 Task: Add an event with the title Second Project Kick-off, date '2024/04/14', time 8:00 AM to 10:00 AMand add a description: Throughout the session, the facilitator will provide gentle guidance and reminders to stay present, fostering a non-judgmental and accepting attitude toward thoughts and sensations that may arise. There will also be moments of silence to allow participants to immerse themselves fully in the practice.Select event color  Lavender . Add location for the event as: 987 Eiffel Tower, Paris, France, logged in from the account softage.5@softage.netand send the event invitation to softage.2@softage.net and softage.3@softage.net. Set a reminder for the event Every weekday(Monday to Friday)
Action: Mouse moved to (52, 108)
Screenshot: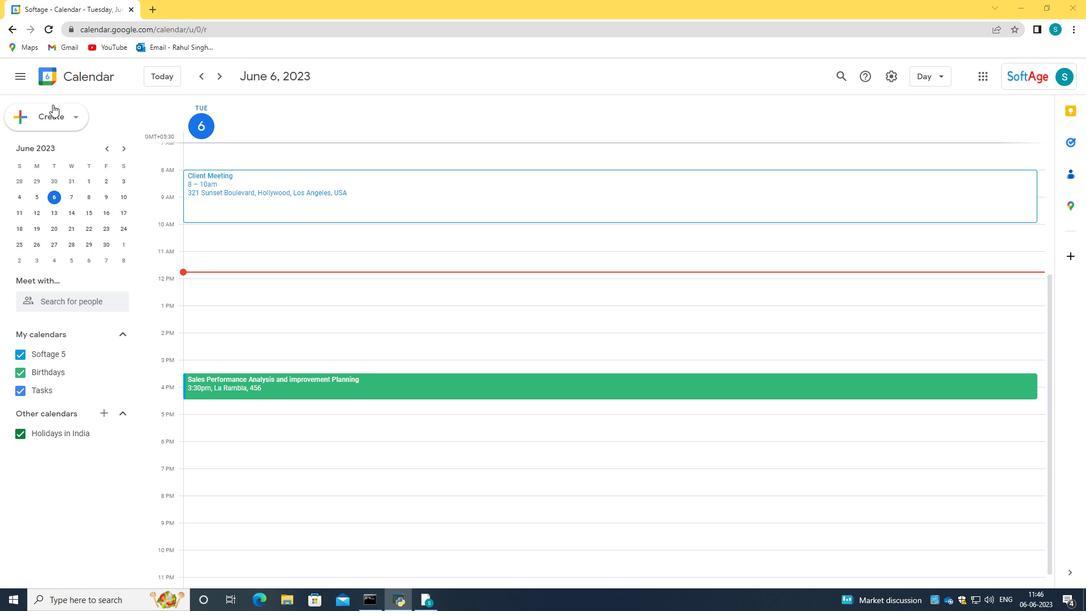 
Action: Mouse pressed left at (52, 108)
Screenshot: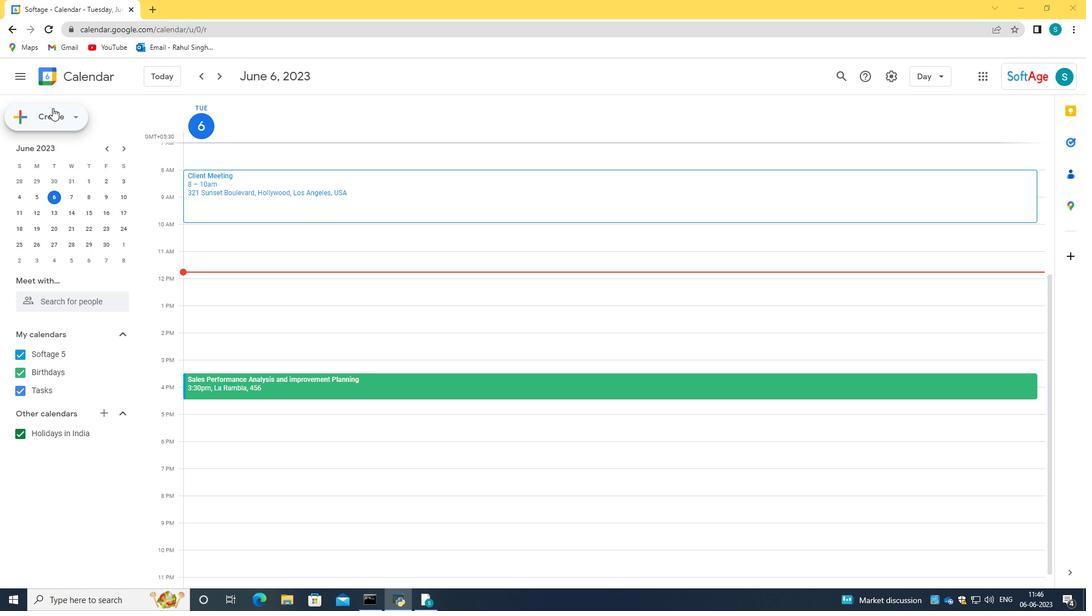 
Action: Mouse moved to (69, 153)
Screenshot: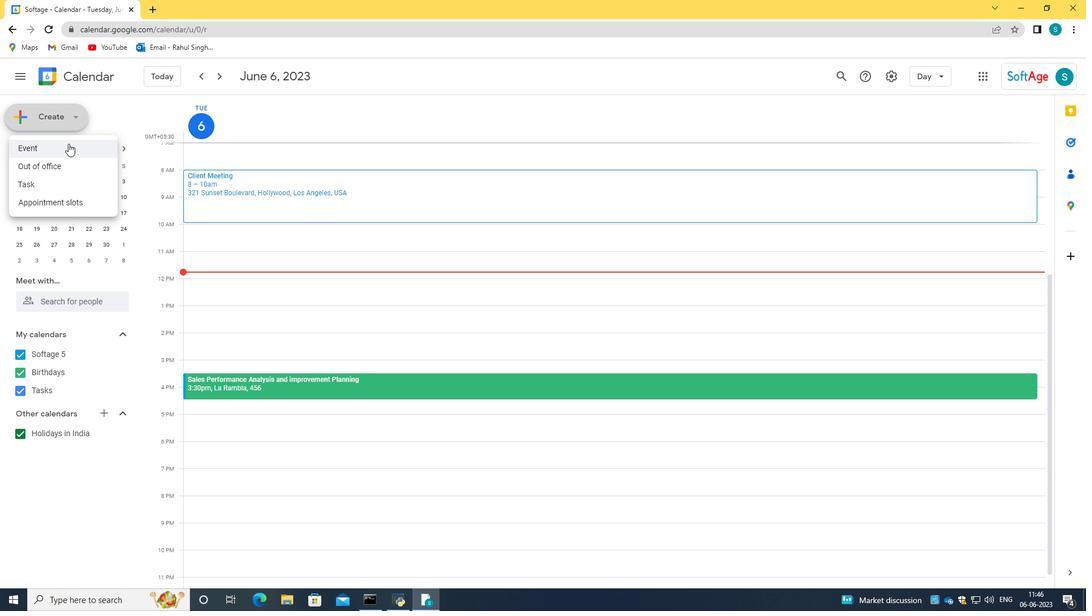
Action: Mouse pressed left at (69, 153)
Screenshot: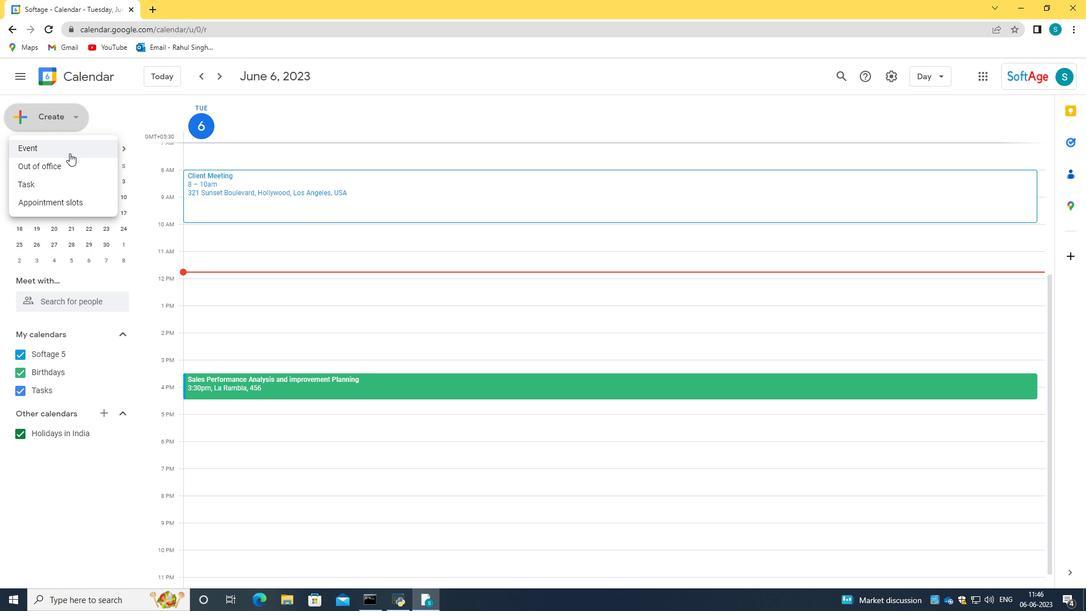 
Action: Mouse moved to (628, 456)
Screenshot: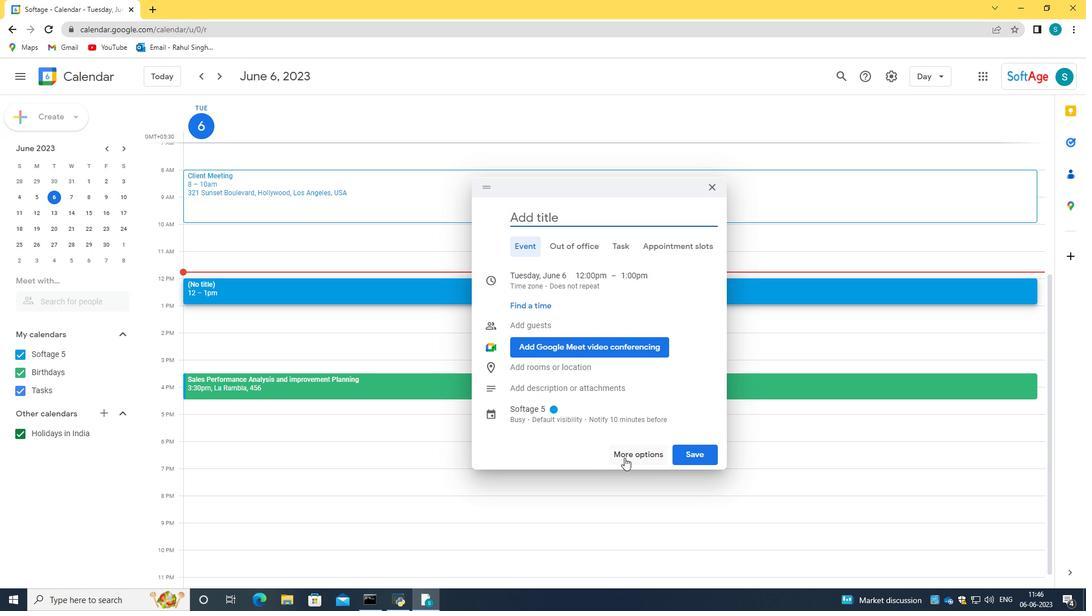 
Action: Mouse pressed left at (628, 456)
Screenshot: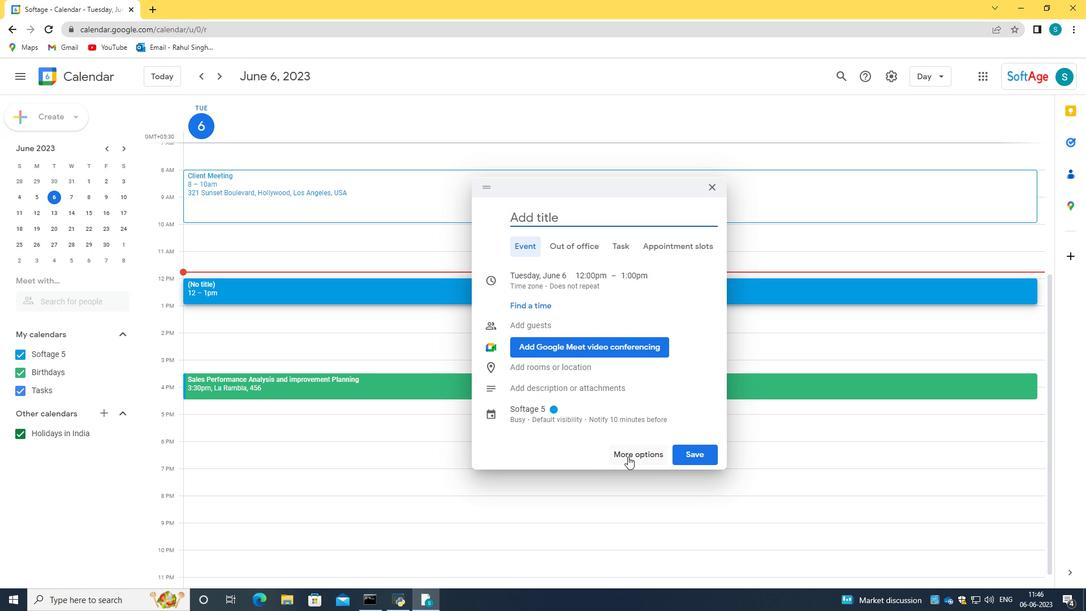 
Action: Mouse moved to (189, 86)
Screenshot: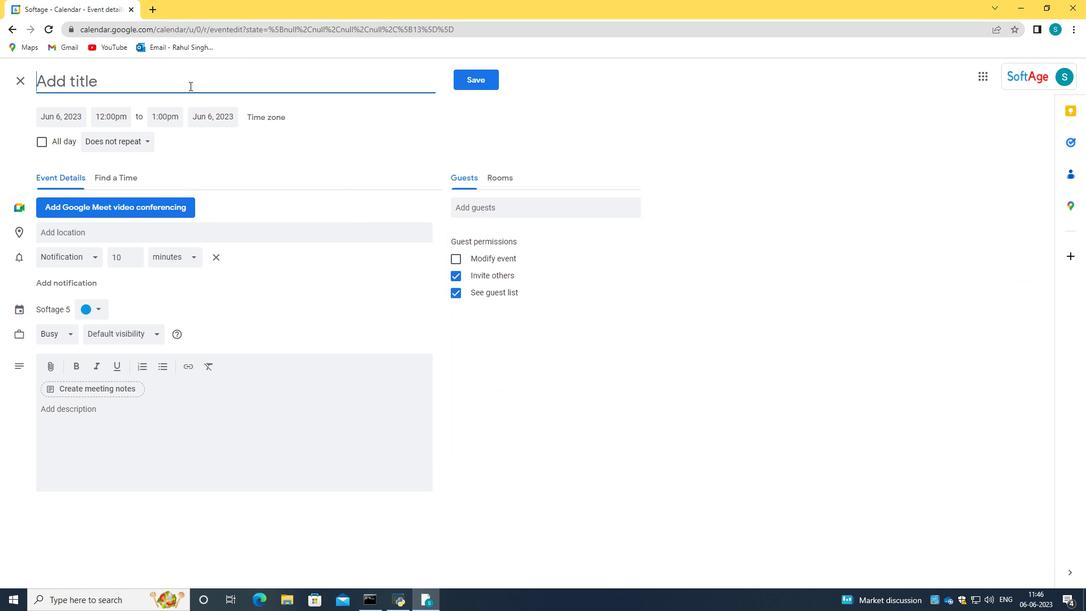 
Action: Mouse pressed left at (189, 86)
Screenshot: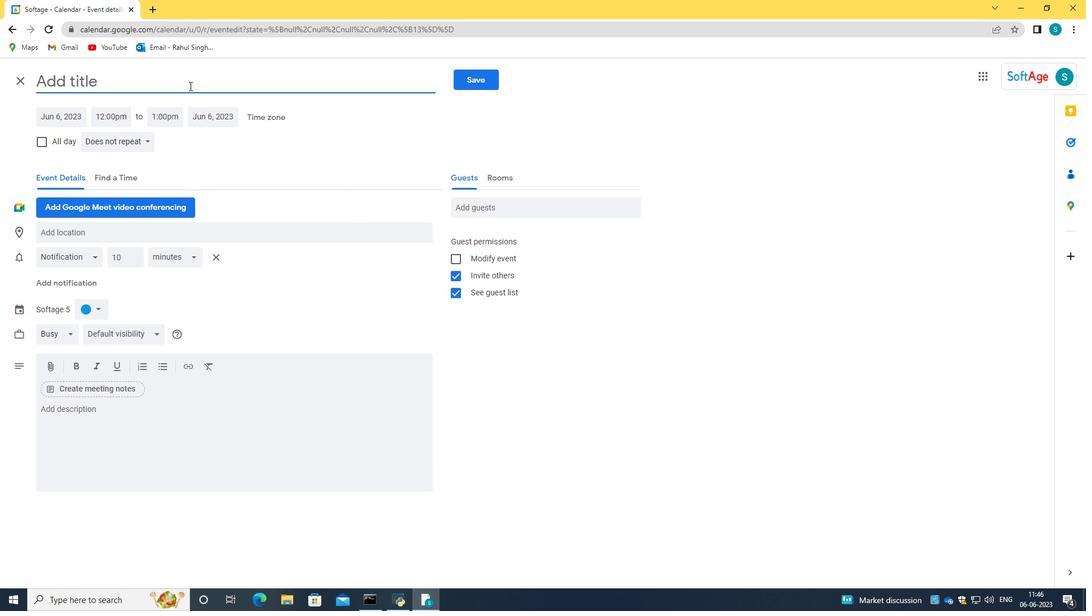 
Action: Key pressed <Key.caps_lock>S<Key.caps_lock>econd<Key.space><Key.caps_lock>P<Key.caps_lock>roject<Key.space><Key.caps_lock>K<Key.caps_lock>ick-off
Screenshot: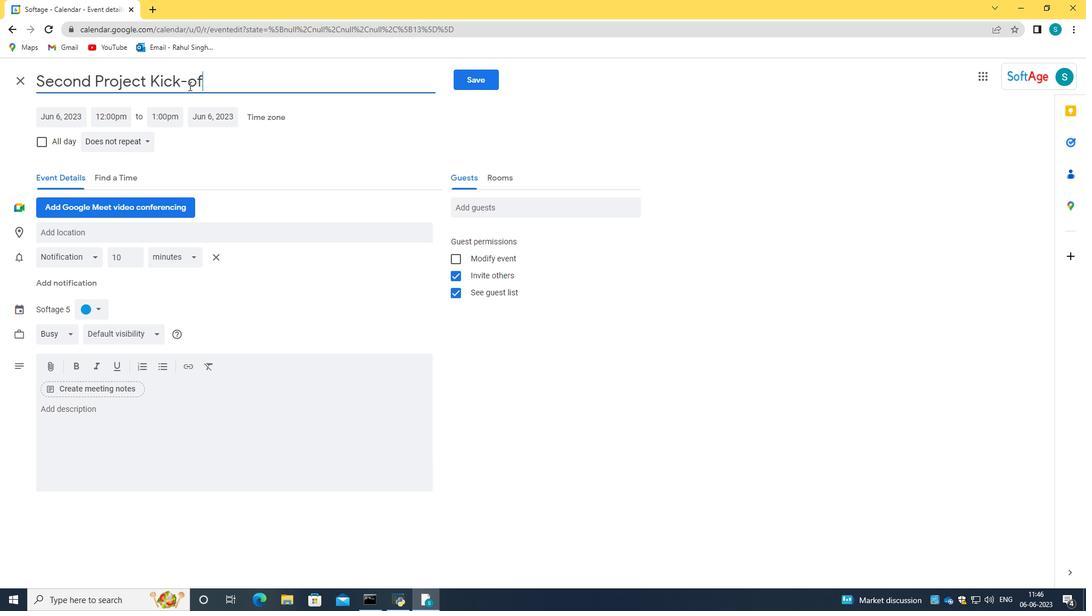 
Action: Mouse moved to (78, 116)
Screenshot: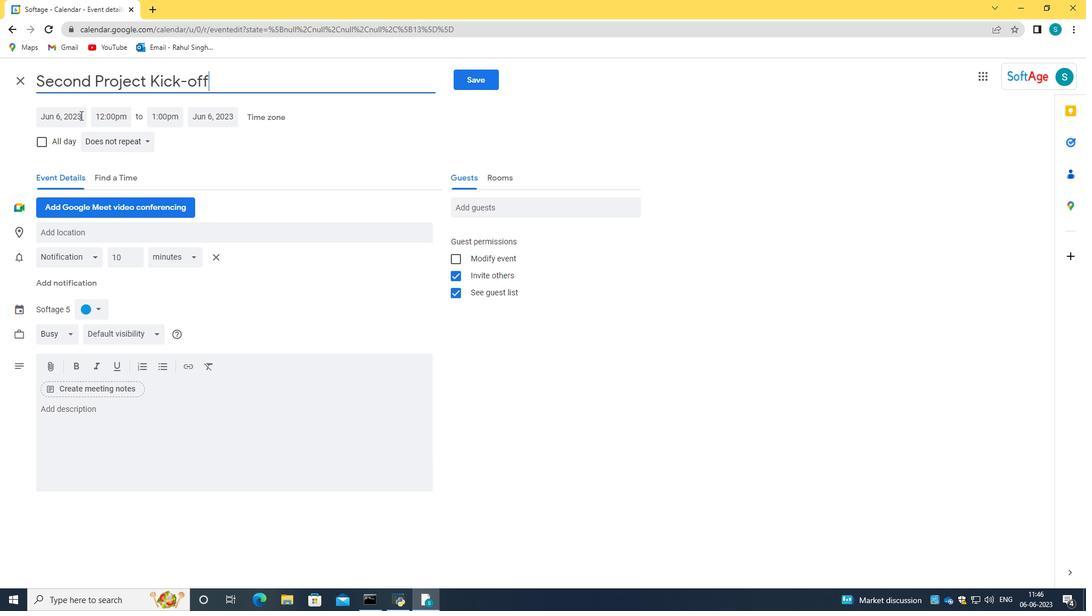 
Action: Mouse pressed left at (78, 116)
Screenshot: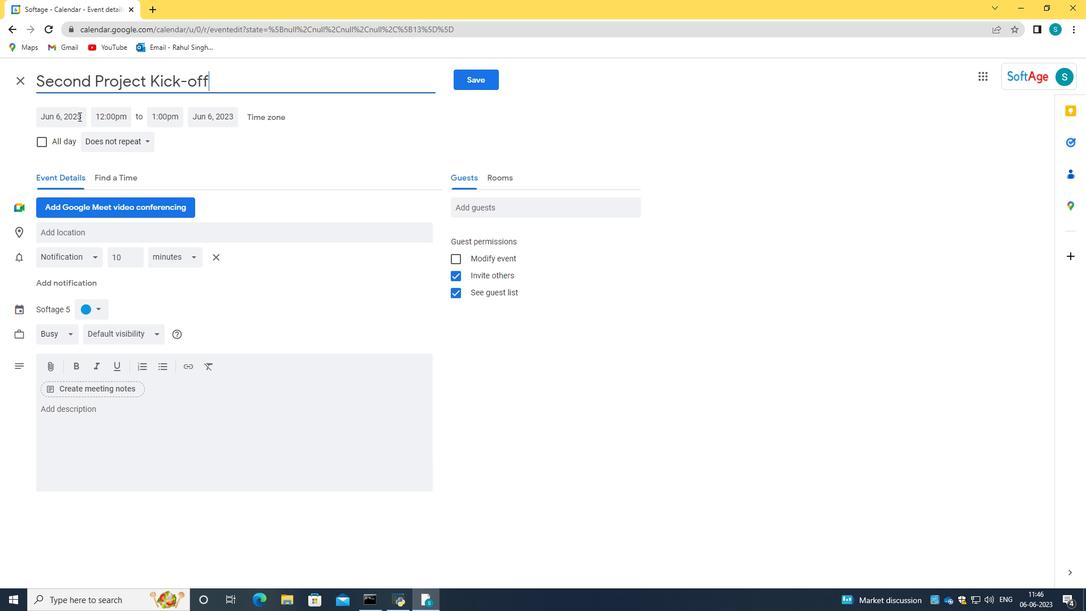 
Action: Key pressed 2024/04/14<Key.tab>08<Key.shift_r>:00<Key.space>am<Key.tab>10<Key.shift_r>:00<Key.space>am
Screenshot: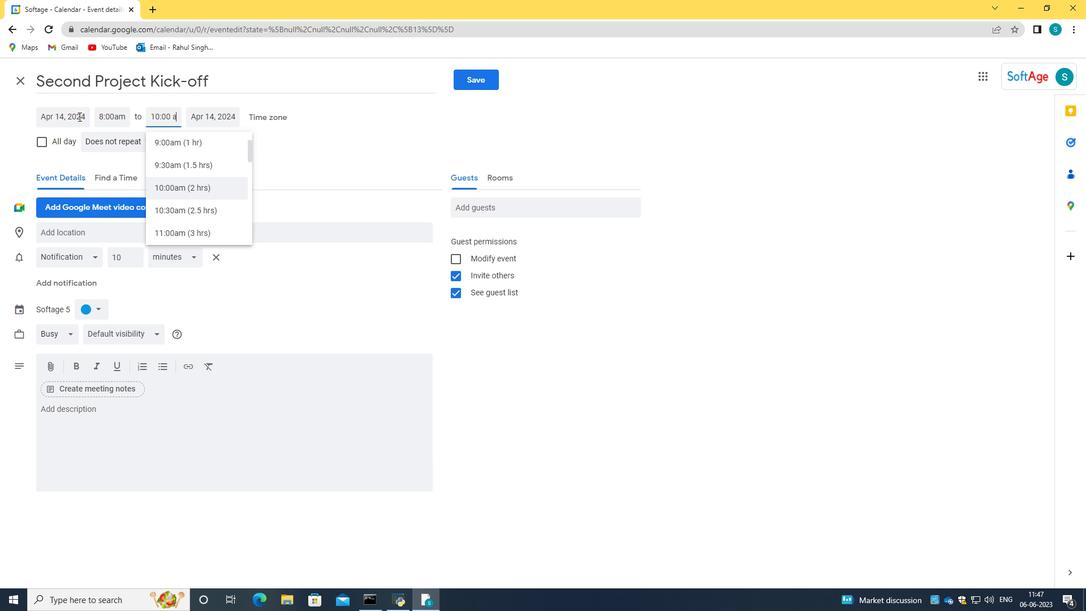
Action: Mouse moved to (200, 193)
Screenshot: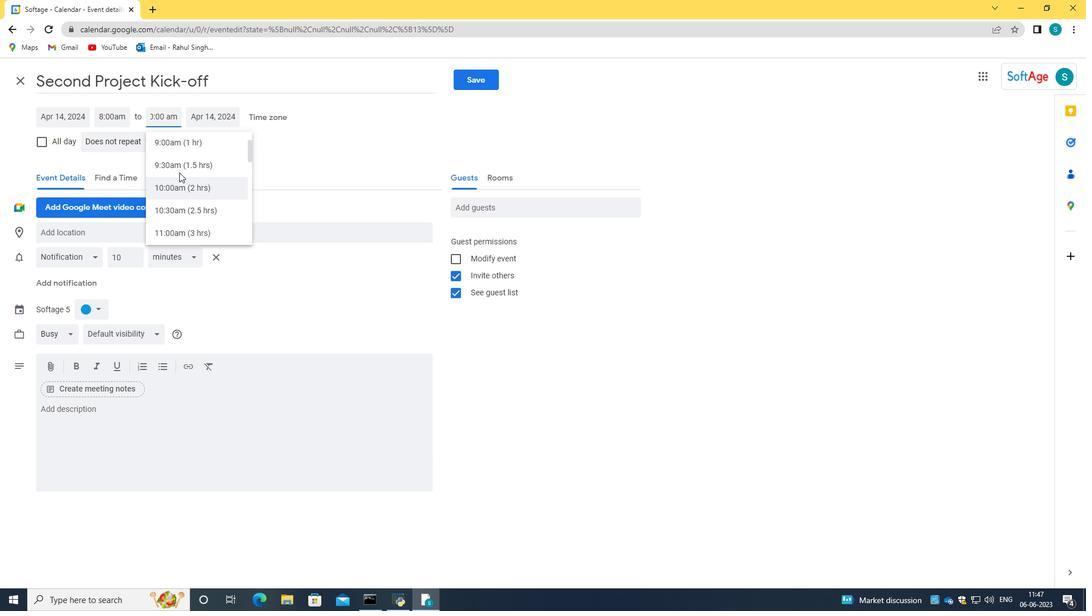 
Action: Mouse pressed left at (200, 193)
Screenshot: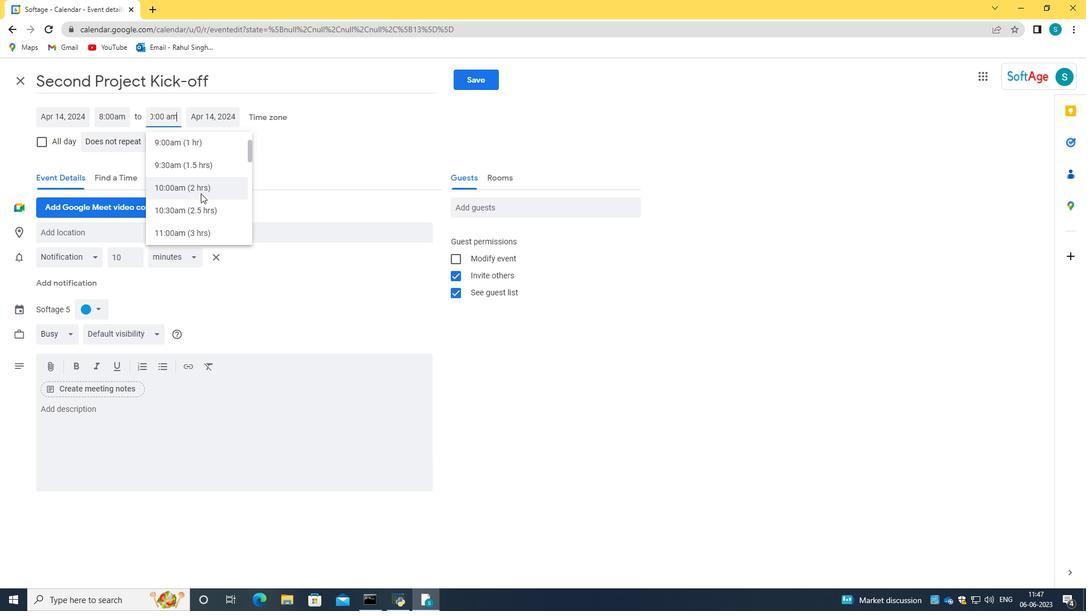 
Action: Mouse moved to (139, 426)
Screenshot: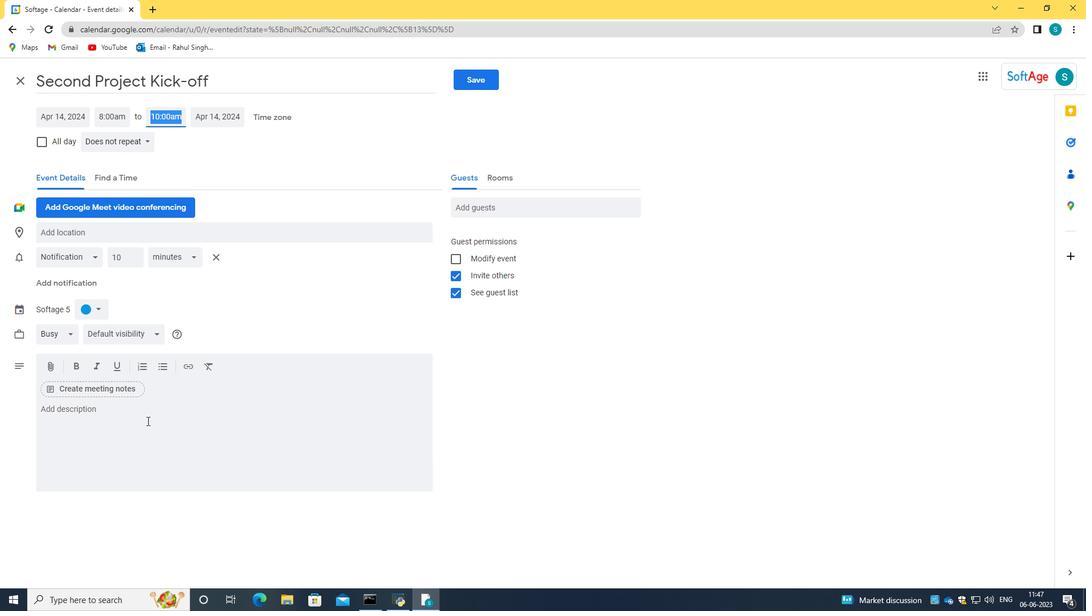 
Action: Mouse pressed left at (139, 426)
Screenshot: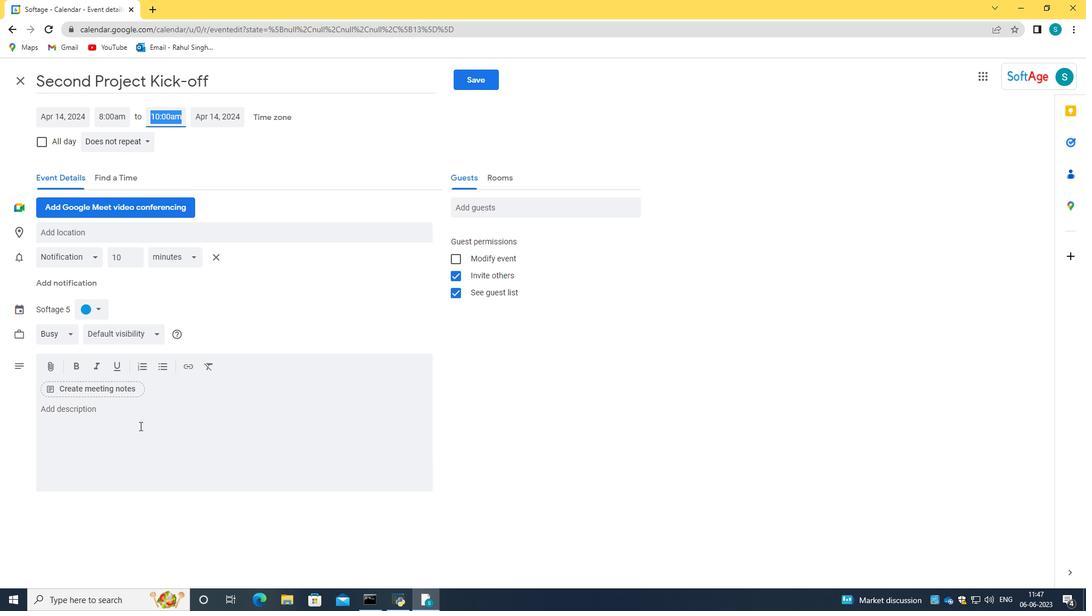 
Action: Key pressed <Key.caps_lock>T<Key.caps_lock>hroughout<Key.space>the<Key.space>session,<Key.space>the<Key.space>facilitator<Key.space>will<Key.space>provide<Key.space>gental<Key.space><Key.backspace><Key.backspace><Key.backspace>el<Key.space><Key.backspace><Key.backspace><Key.backspace><Key.backspace>tle<Key.space><Key.space><Key.backspace>guidance<Key.space>and<Key.space>reminders<Key.space>to<Key.space>stay<Key.space>present,<Key.space>fostering<Key.space>a<Key.space>non-judgmental<Key.space>and<Key.space>accepting<Key.space>attitude<Key.space>towards<Key.space>thoughts<Key.space>and<Key.space>sensations<Key.space>that<Key.space>may<Key.space>arise.<Key.space><Key.caps_lock>T<Key.caps_lock>heer<Key.backspace><Key.backspace>re<Key.space>will<Key.space>also<Key.space>be<Key.space>moments<Key.space>of<Key.space>silenc<Key.backspace>s<Key.backspace>ce<Key.space>to<Key.space>allow<Key.space>participants<Key.space>to<Key.space>immerse<Key.space>themselves<Key.space>fully<Key.space>in<Key.space>the<Key.space>practise.<Key.backspace><Key.backspace><Key.backspace>ce,<Key.backspace>.
Screenshot: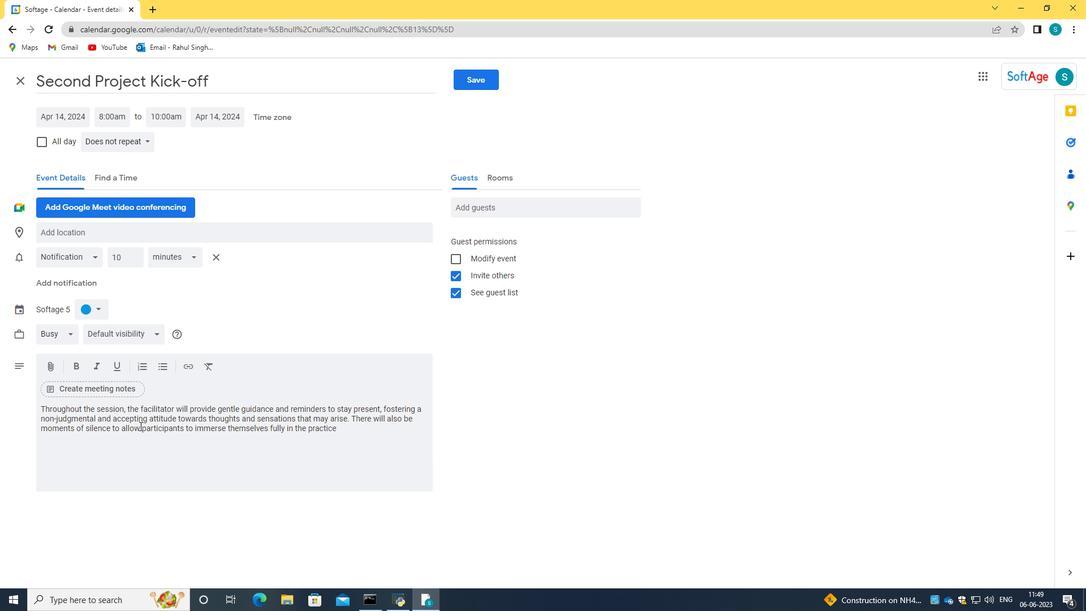 
Action: Mouse moved to (93, 314)
Screenshot: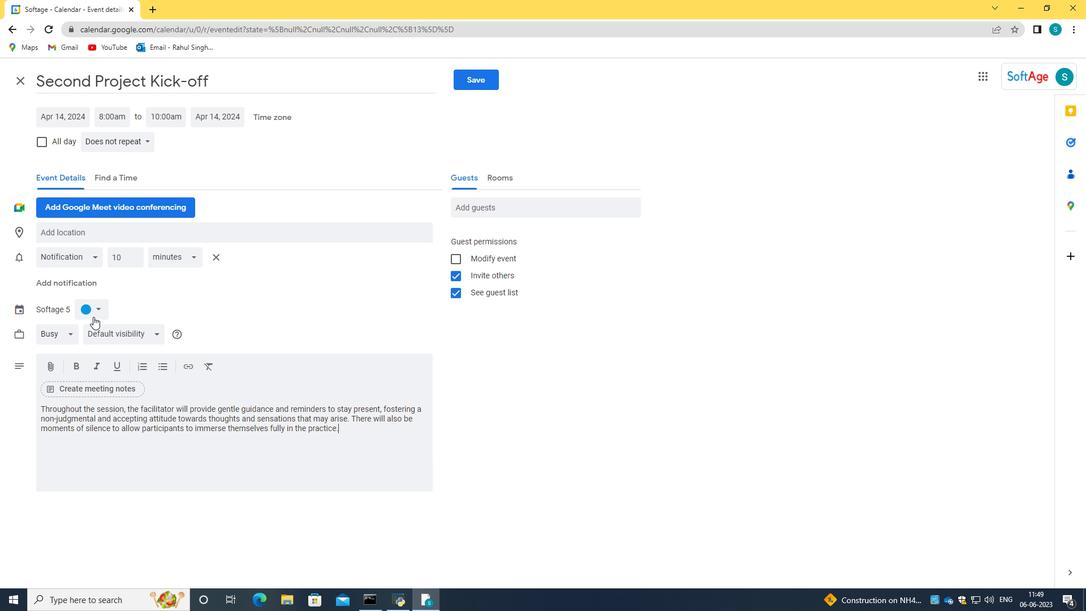 
Action: Mouse pressed left at (93, 314)
Screenshot: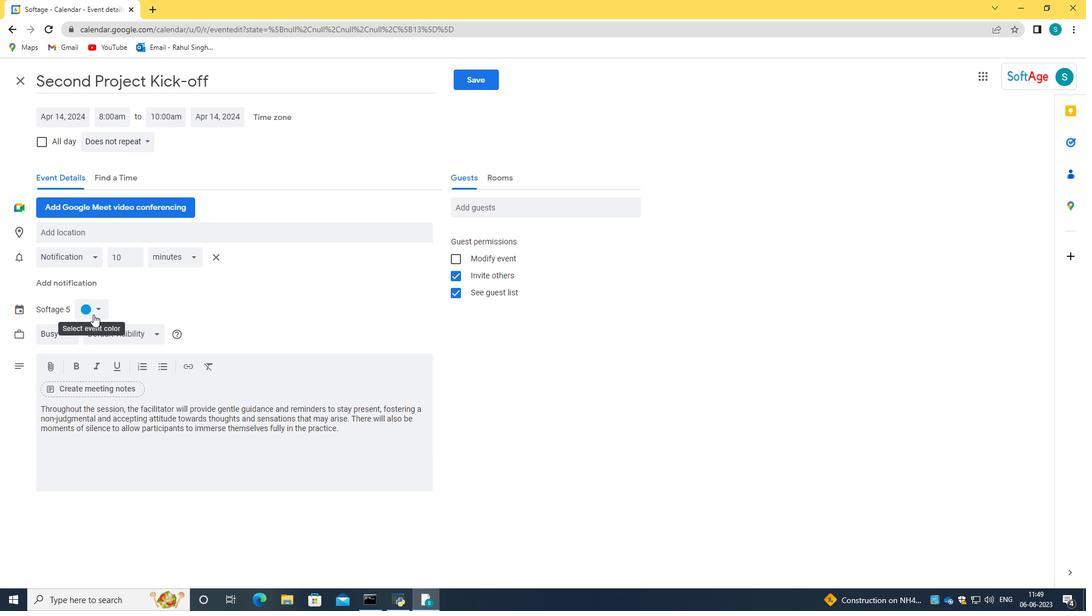 
Action: Mouse moved to (87, 362)
Screenshot: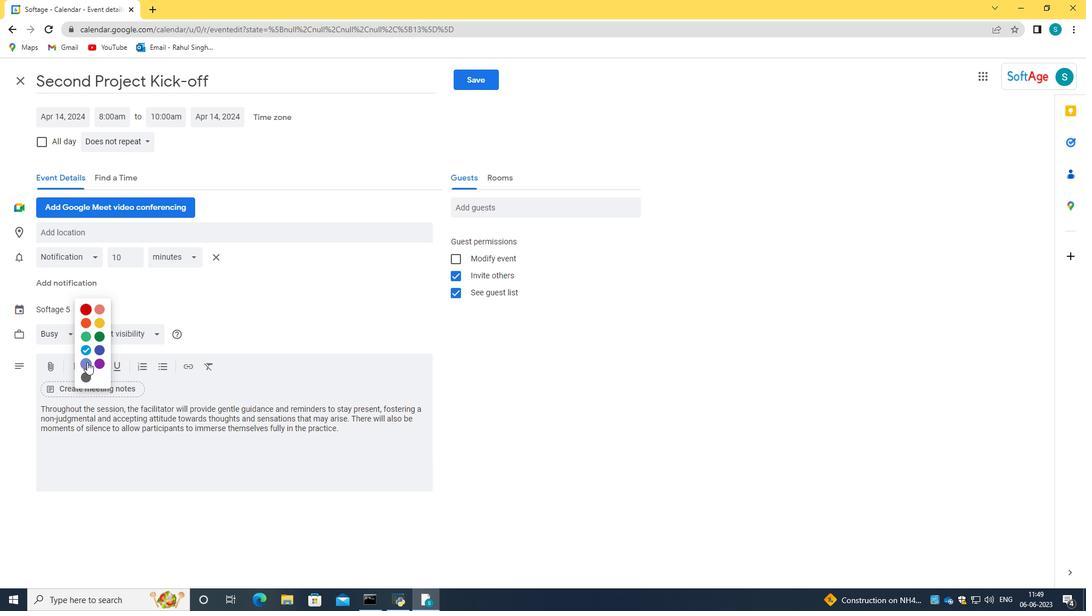 
Action: Mouse pressed left at (87, 362)
Screenshot: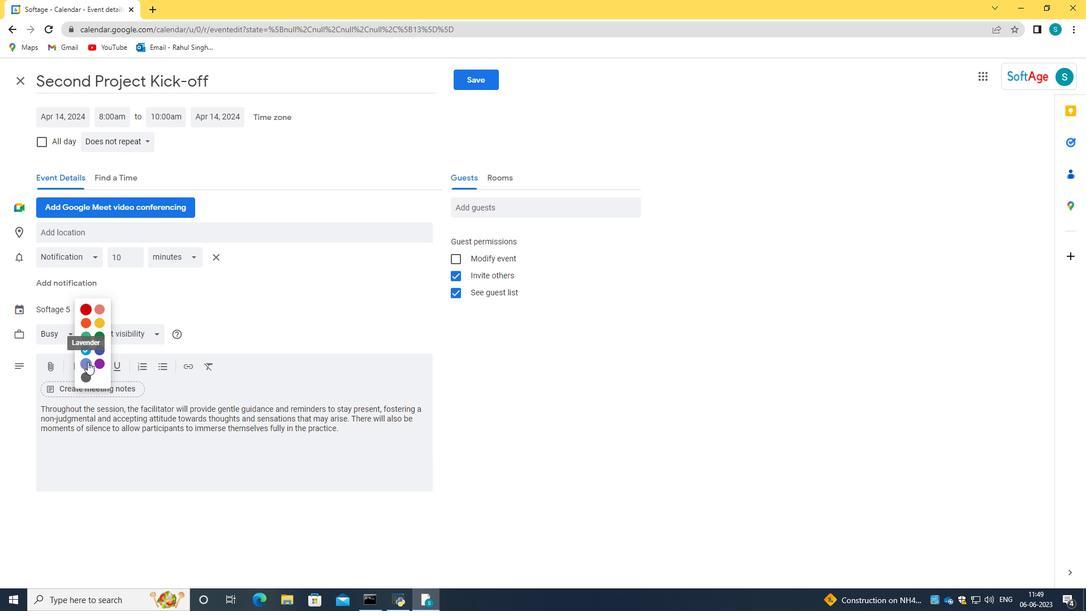 
Action: Mouse moved to (168, 230)
Screenshot: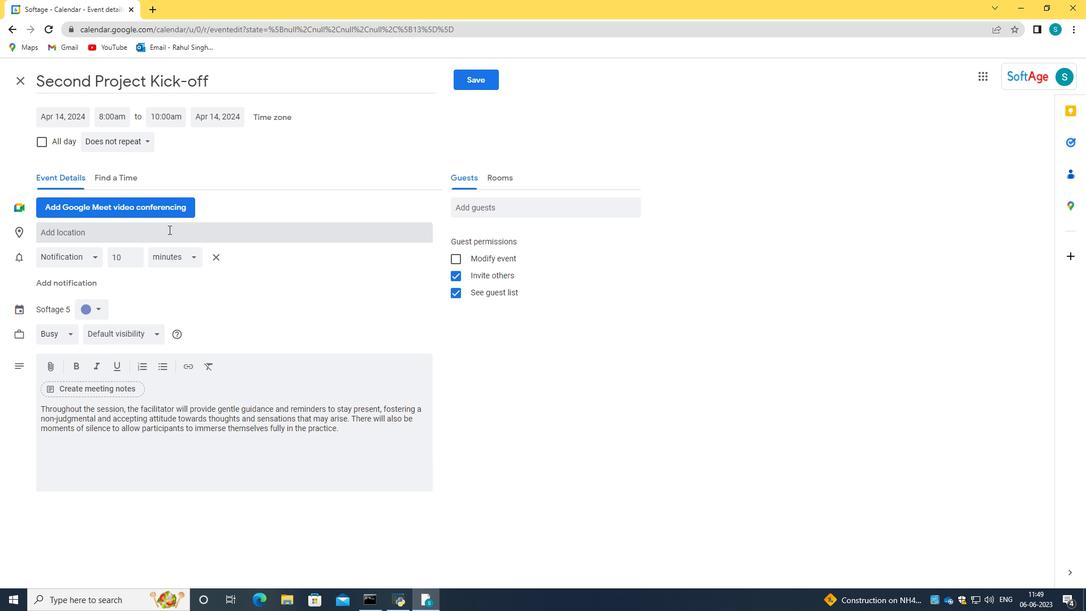 
Action: Mouse pressed left at (168, 230)
Screenshot: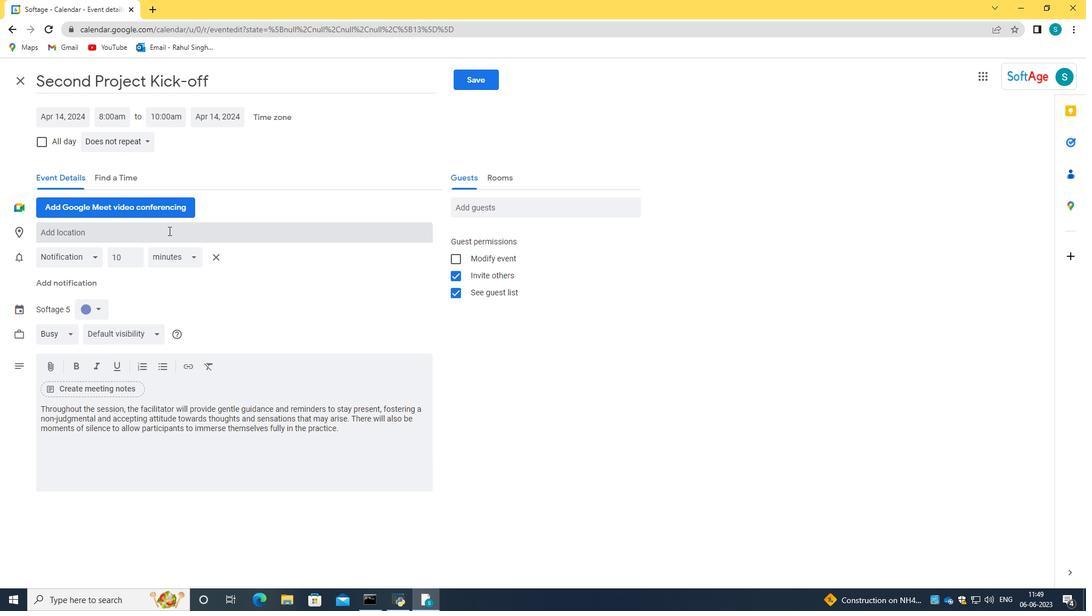 
Action: Key pressed 987<Key.space><Key.caps_lock>E<Key.caps_lock>iffel<Key.space><Key.caps_lock>T<Key.caps_lock>ower,<Key.space><Key.caps_lock>P<Key.caps_lock>aris,<Key.space><Key.caps_lock>F<Key.caps_lock>rance
Screenshot: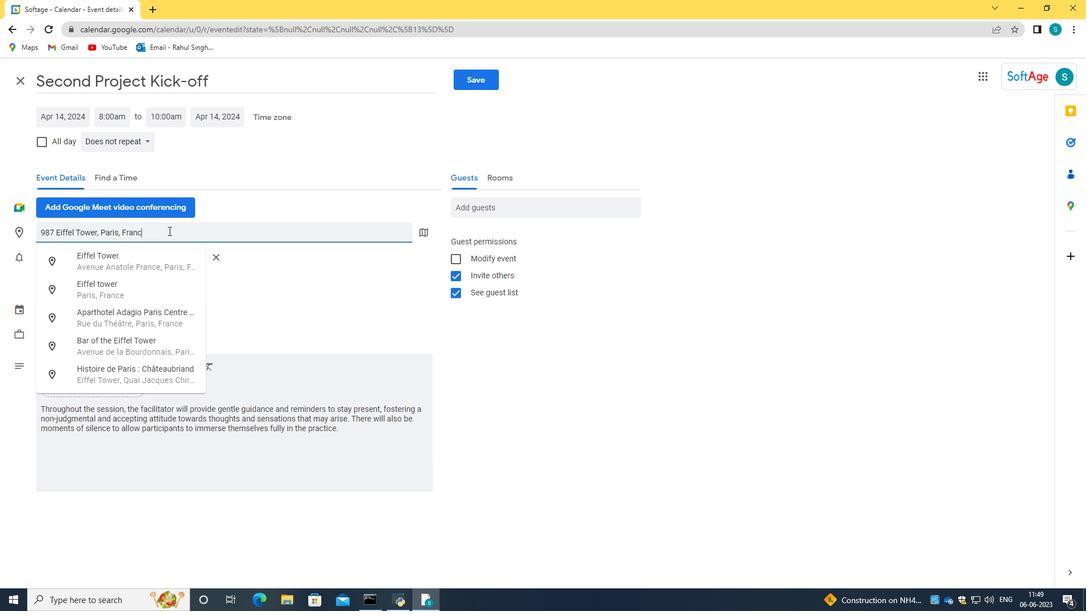 
Action: Mouse moved to (252, 274)
Screenshot: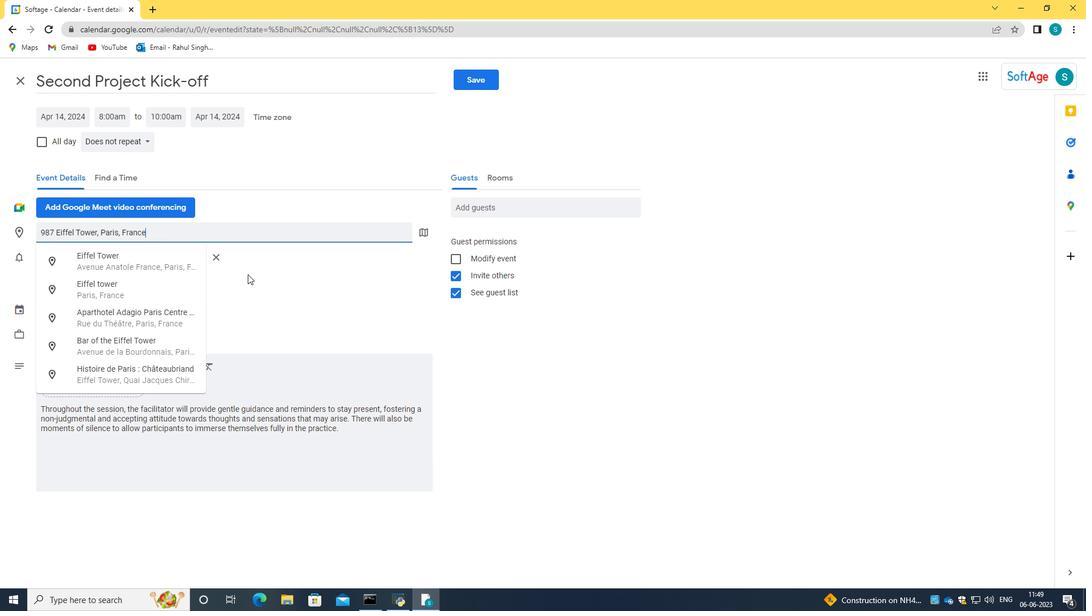 
Action: Mouse pressed left at (252, 274)
Screenshot: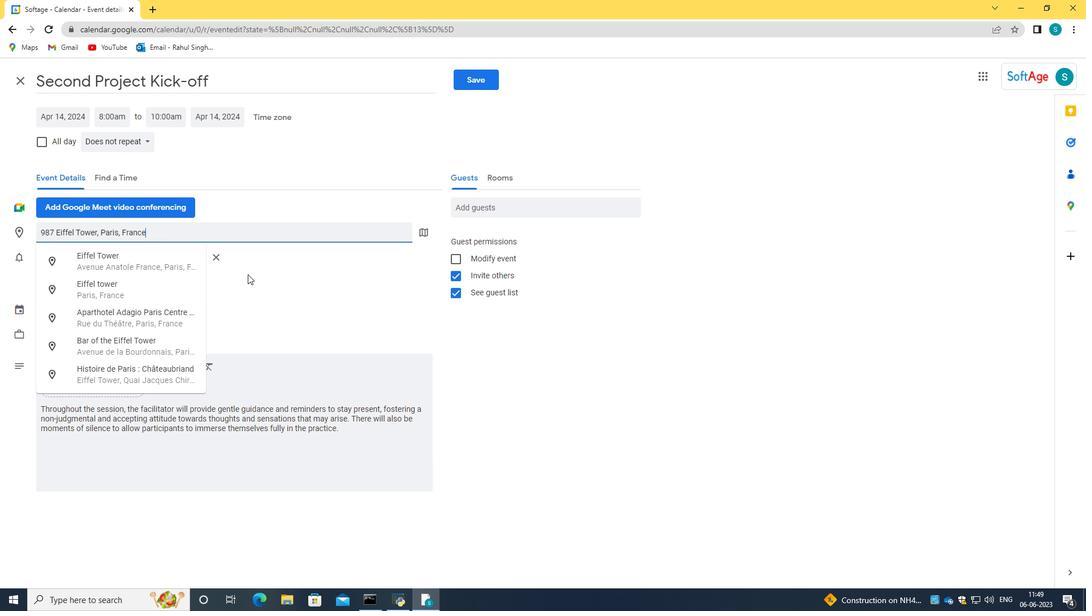 
Action: Mouse moved to (505, 211)
Screenshot: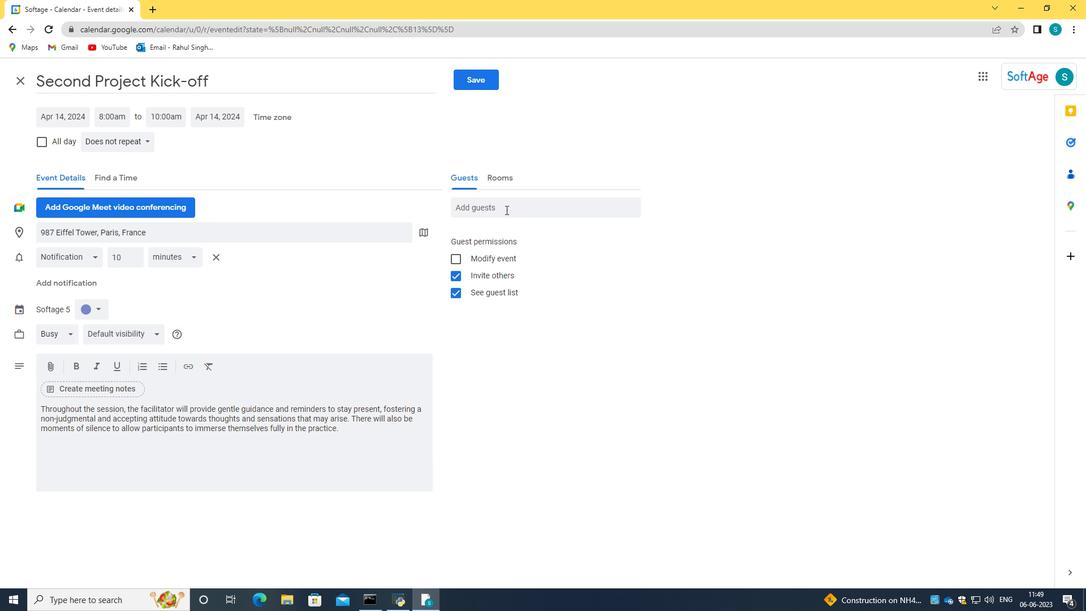 
Action: Mouse pressed left at (505, 211)
Screenshot: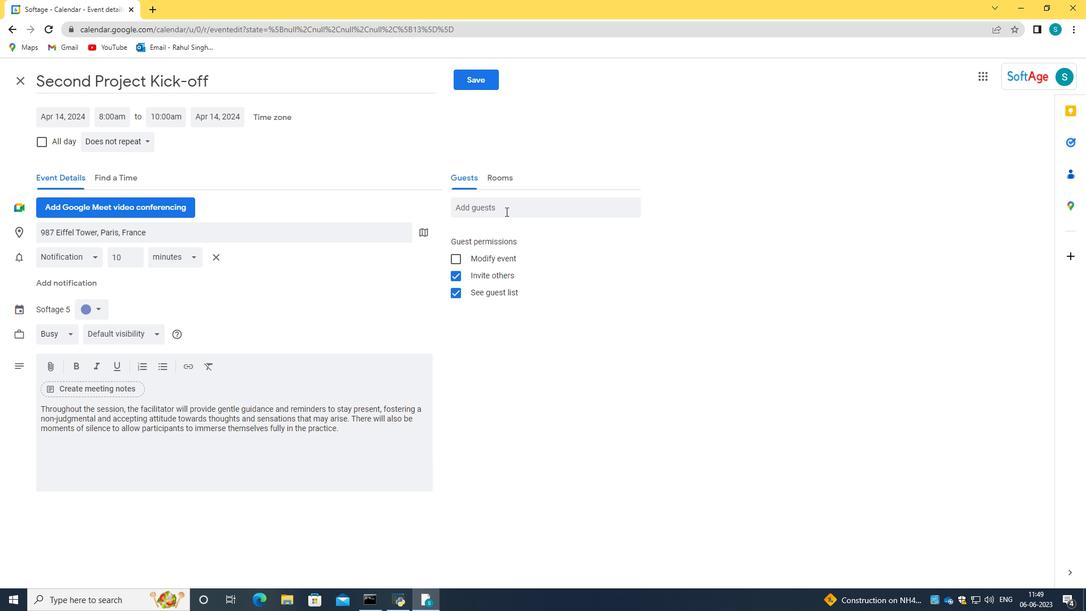 
Action: Key pressed softage.2<Key.shift>@softage.net<Key.tab>sp<Key.backspace>oftage.3<Key.shift>@softage.net
Screenshot: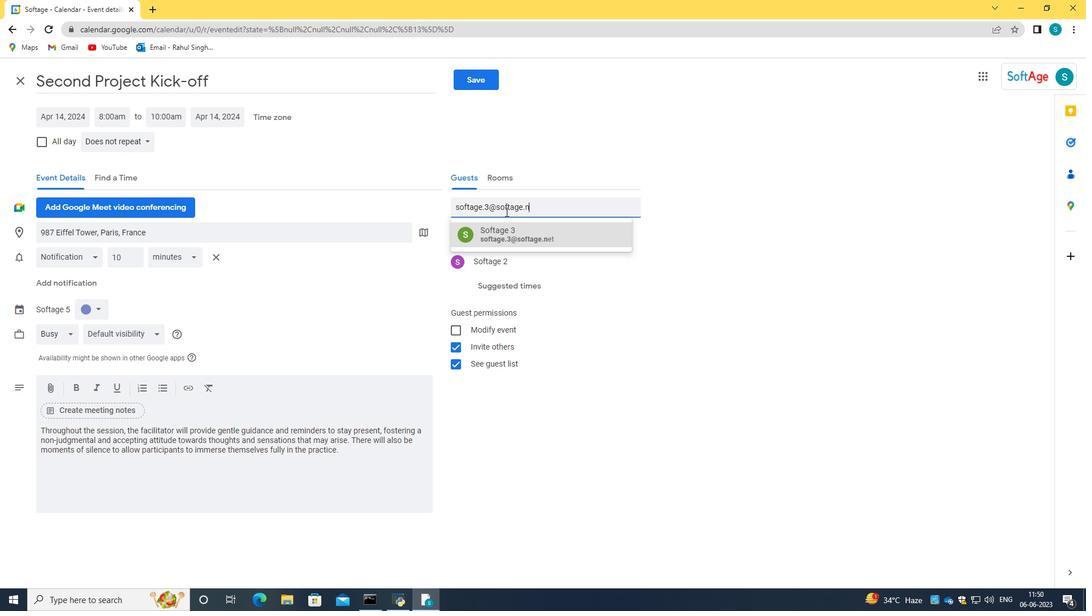 
Action: Mouse moved to (547, 251)
Screenshot: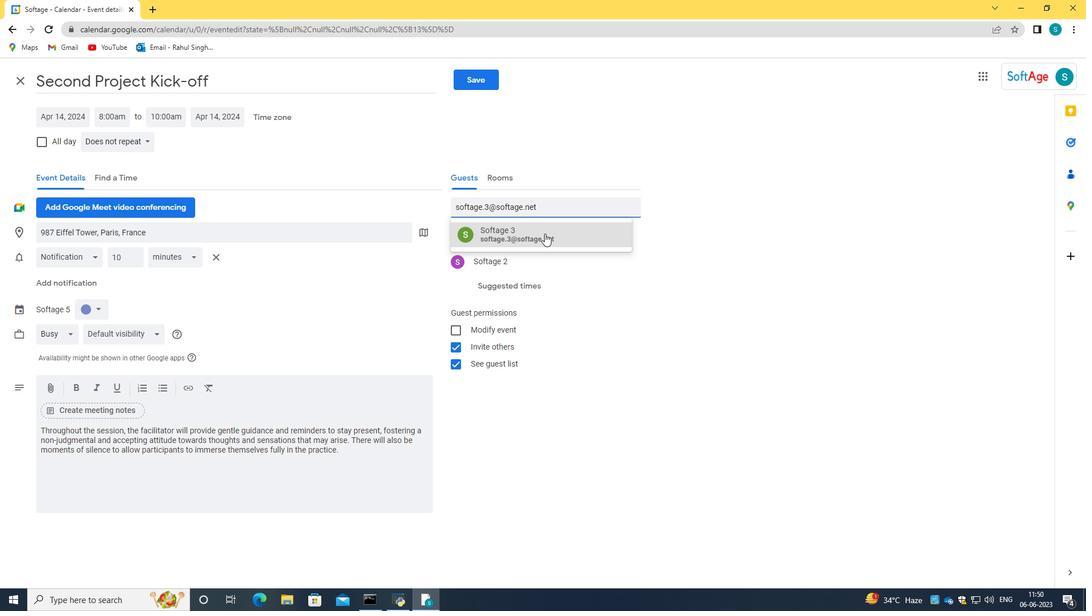 
Action: Mouse pressed left at (547, 251)
Screenshot: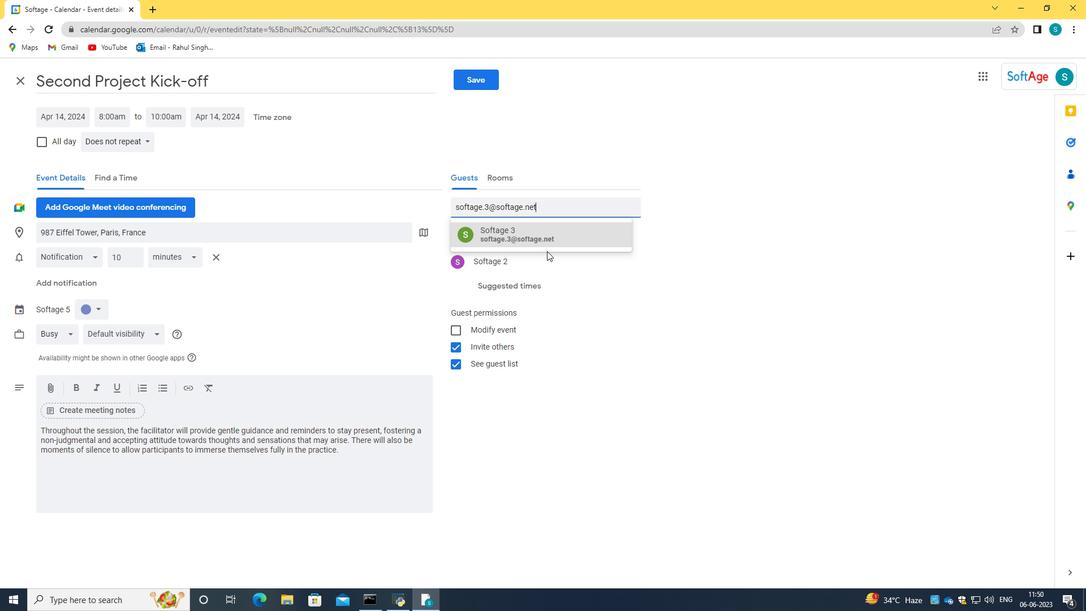 
Action: Mouse moved to (549, 207)
Screenshot: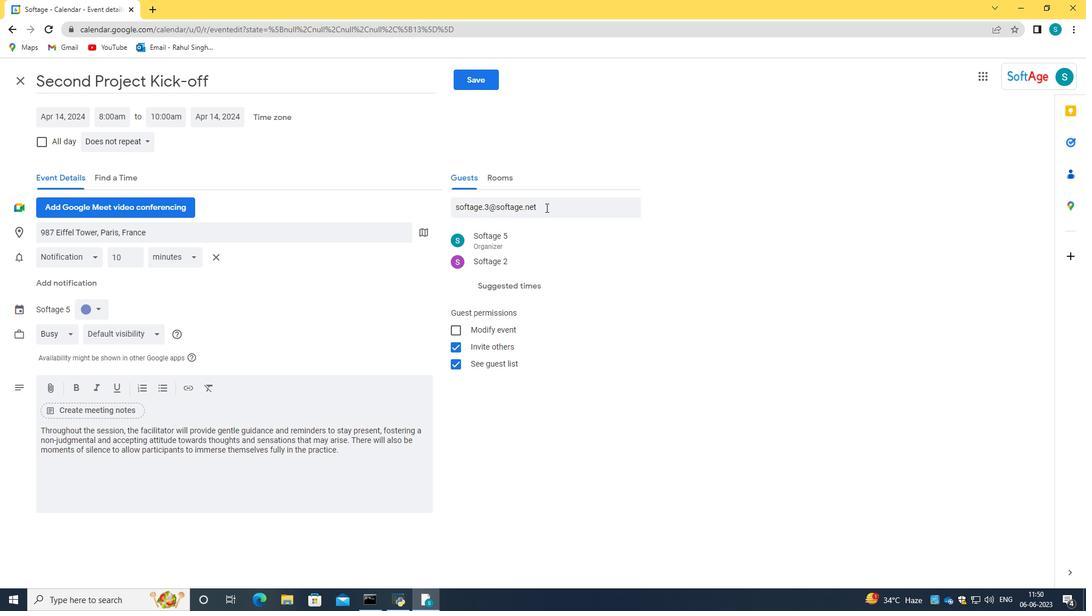
Action: Mouse pressed left at (549, 207)
Screenshot: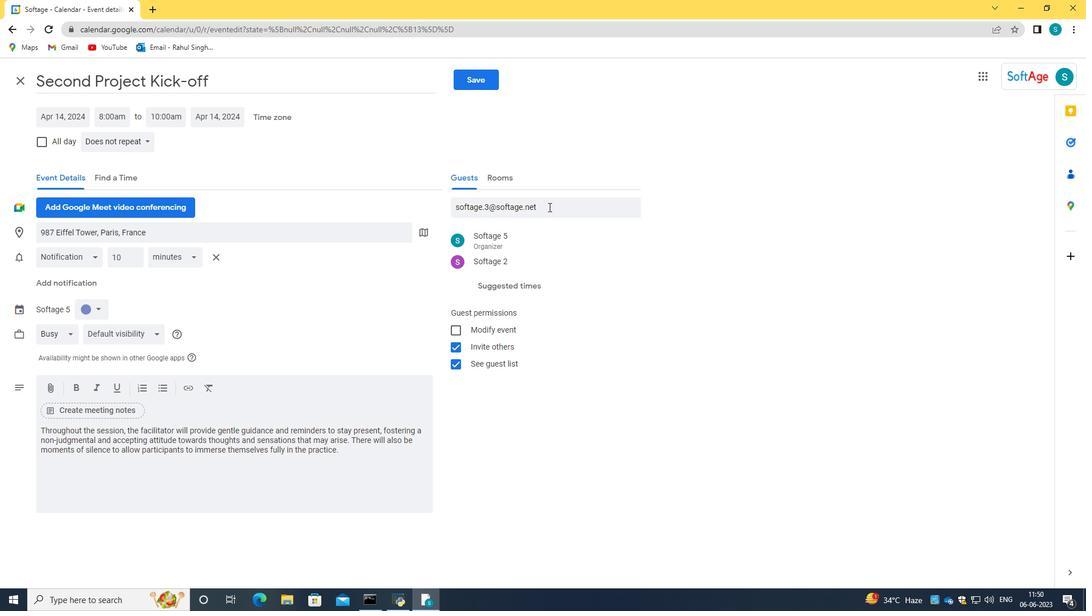 
Action: Mouse moved to (556, 237)
Screenshot: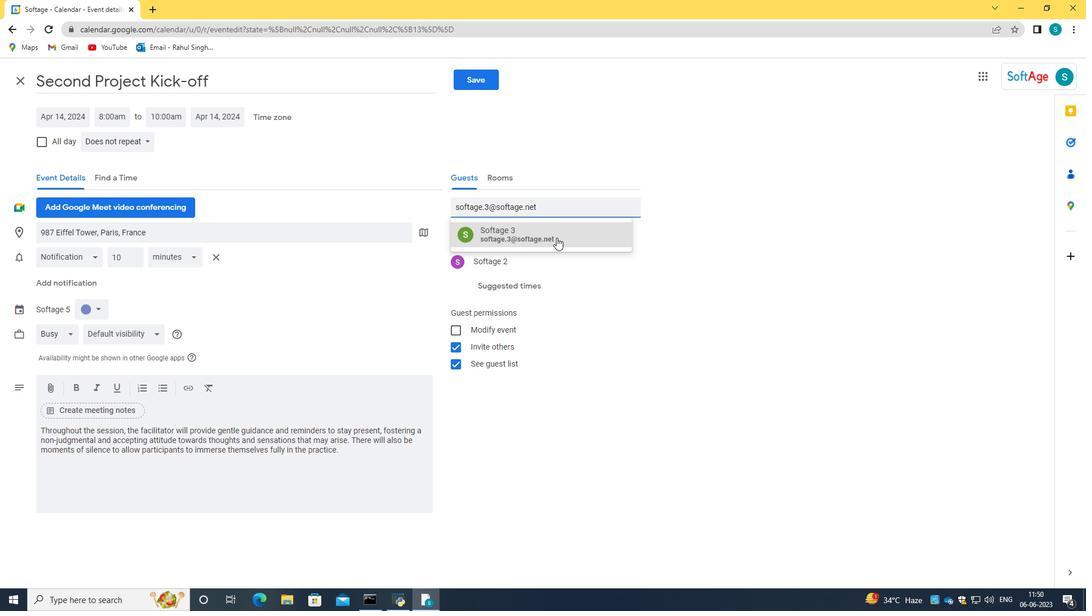 
Action: Mouse pressed left at (556, 237)
Screenshot: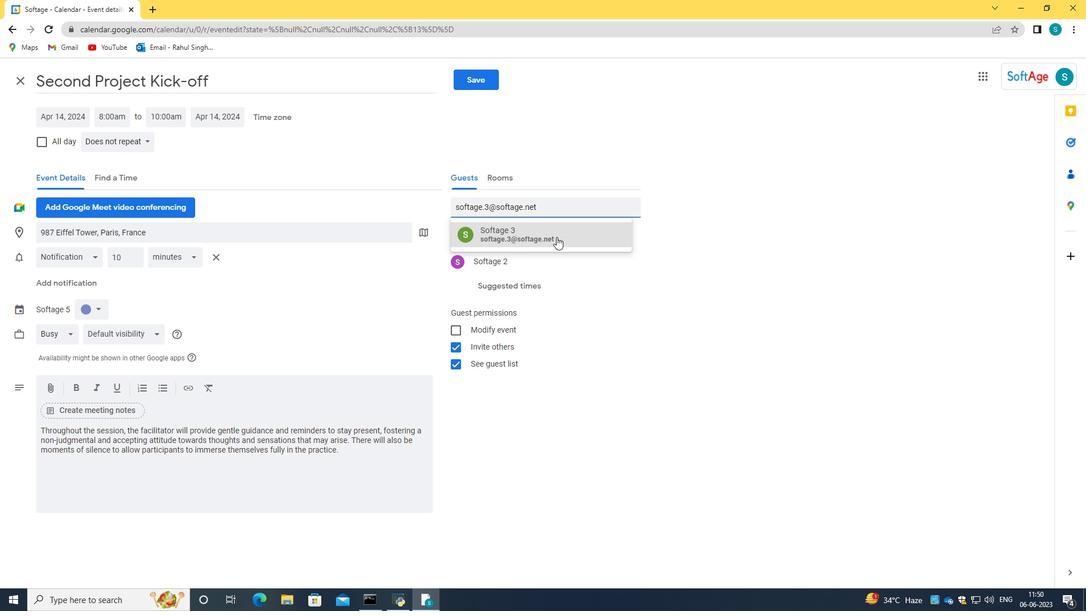 
Action: Mouse moved to (118, 137)
Screenshot: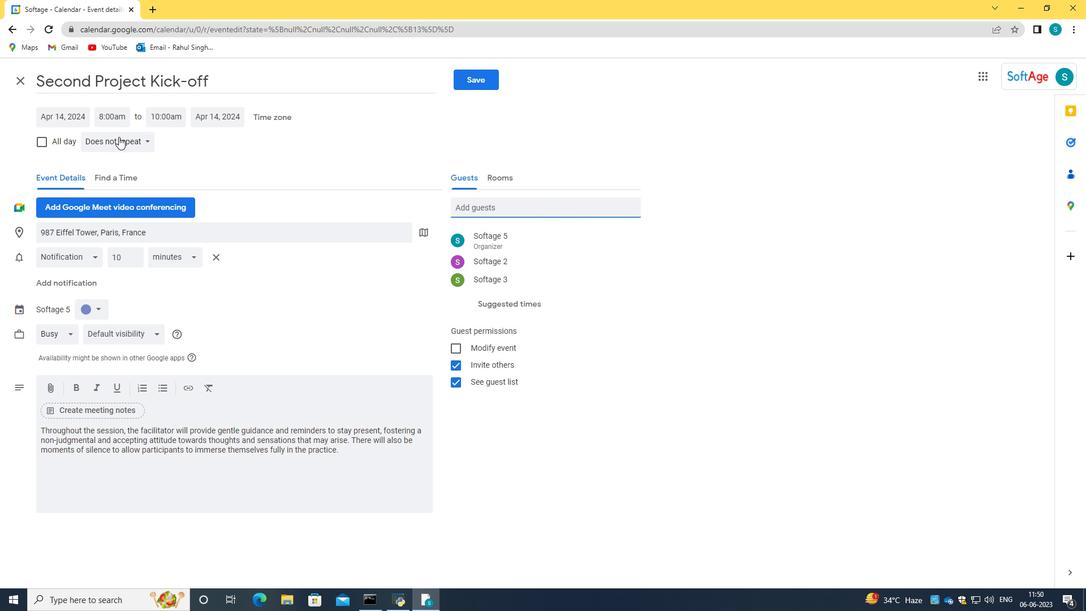 
Action: Mouse pressed left at (118, 137)
Screenshot: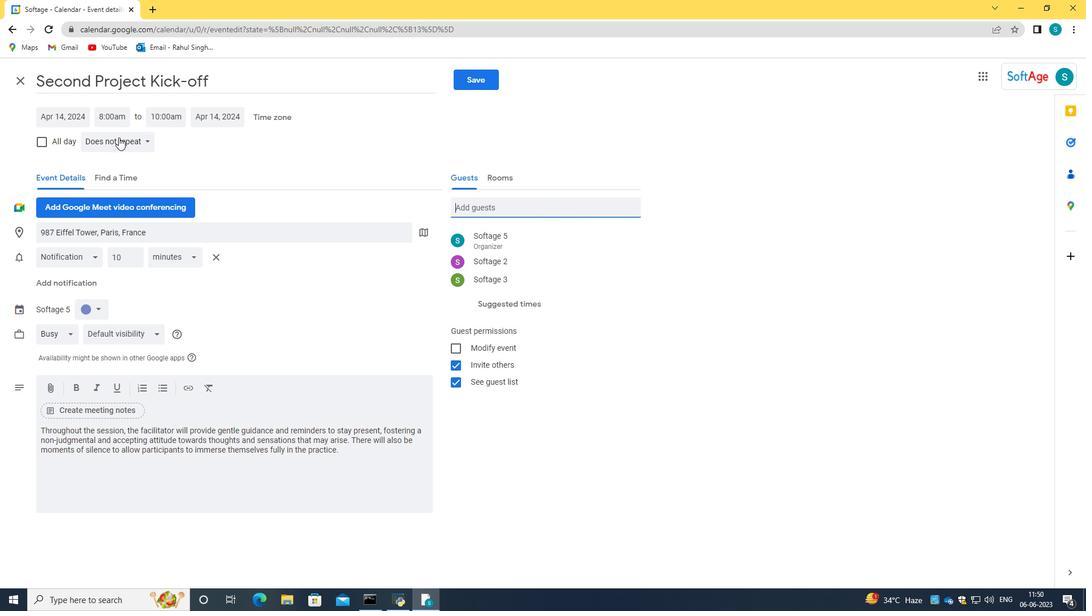 
Action: Mouse moved to (146, 243)
Screenshot: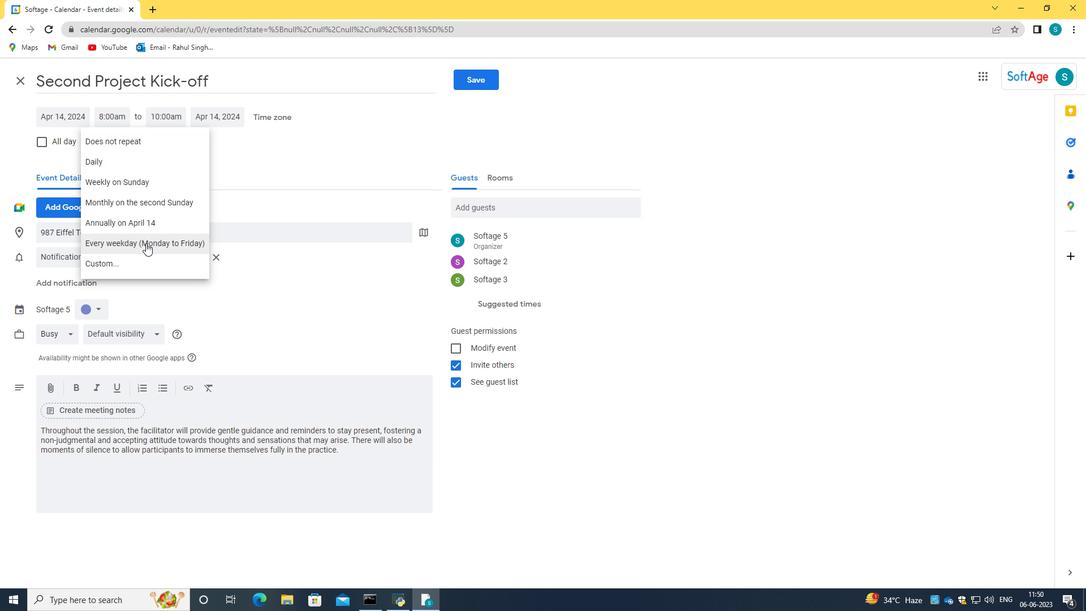 
Action: Mouse pressed left at (146, 243)
Screenshot: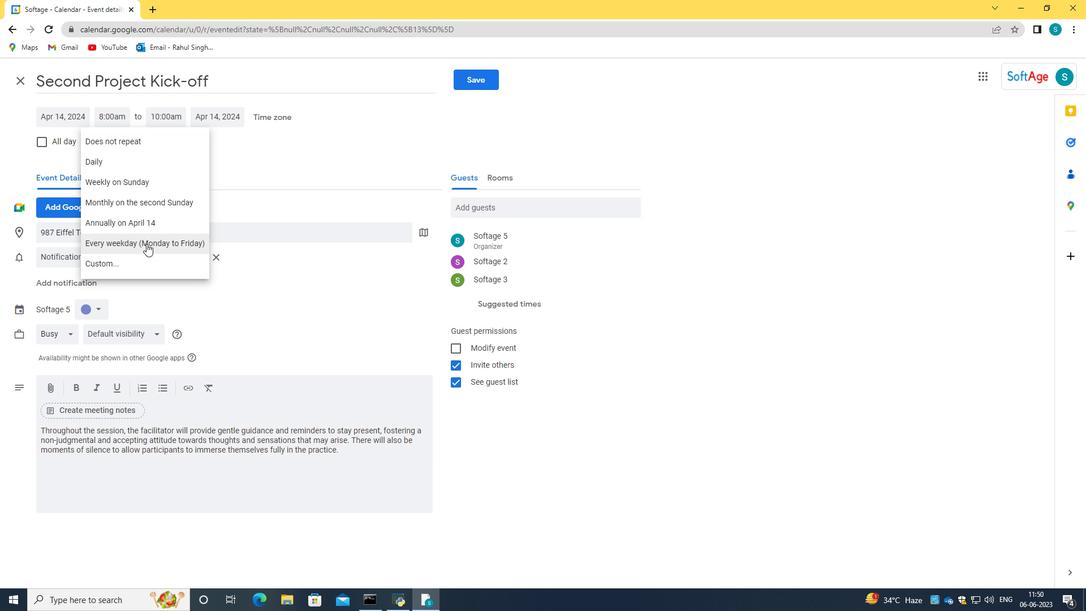 
Action: Mouse moved to (479, 85)
Screenshot: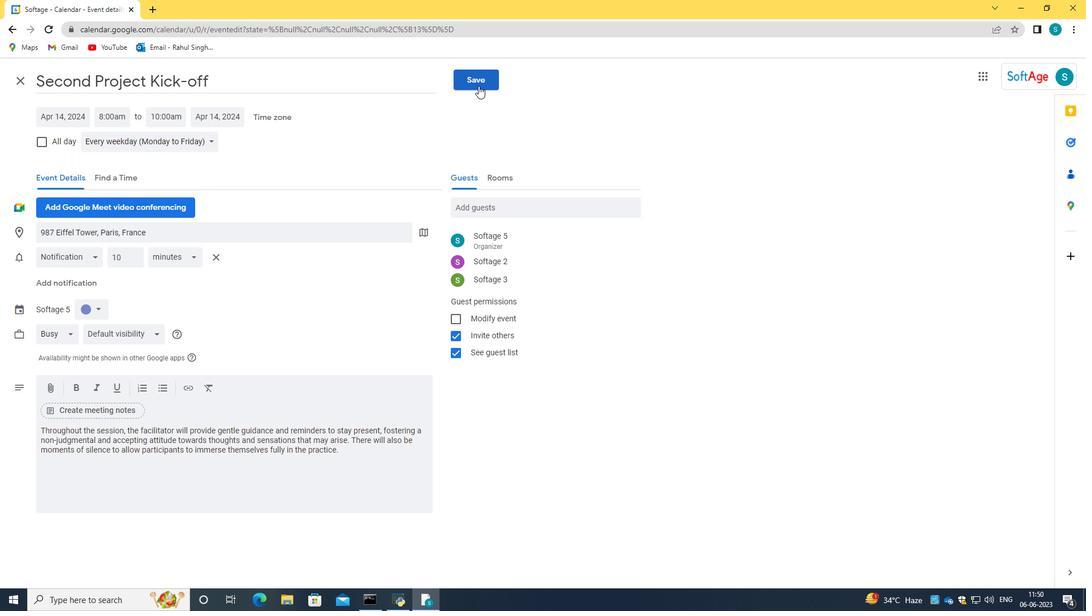
Action: Mouse pressed left at (479, 85)
Screenshot: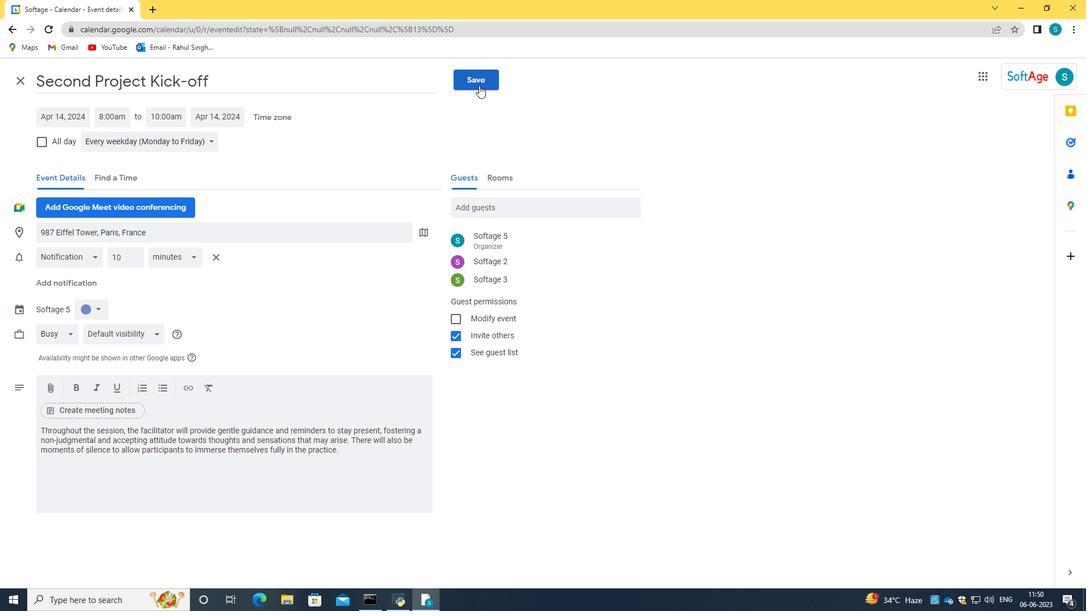 
Action: Mouse moved to (647, 362)
Screenshot: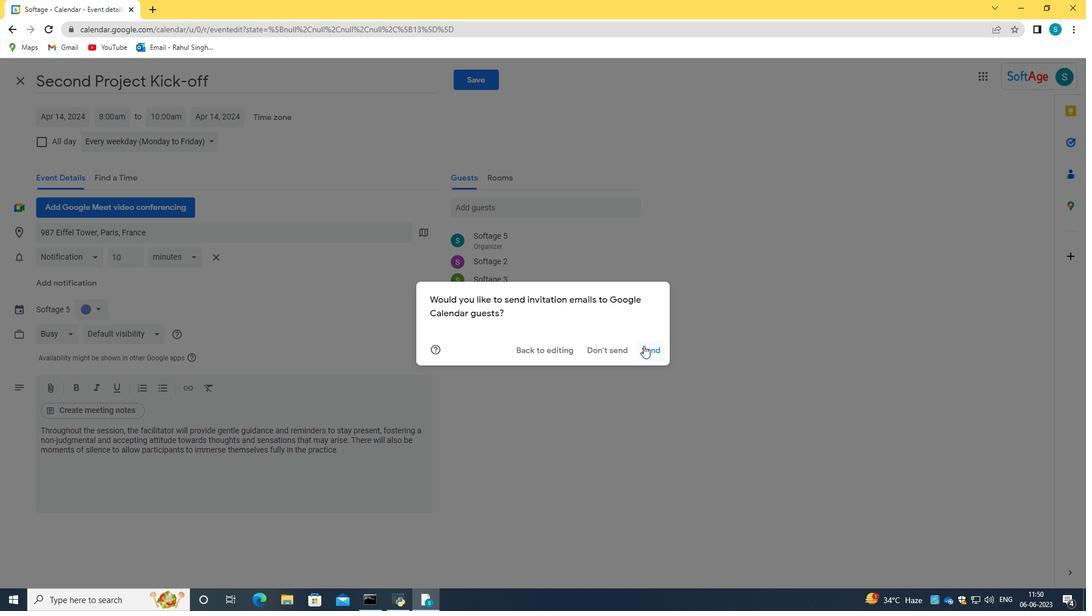 
Action: Mouse pressed left at (647, 362)
Screenshot: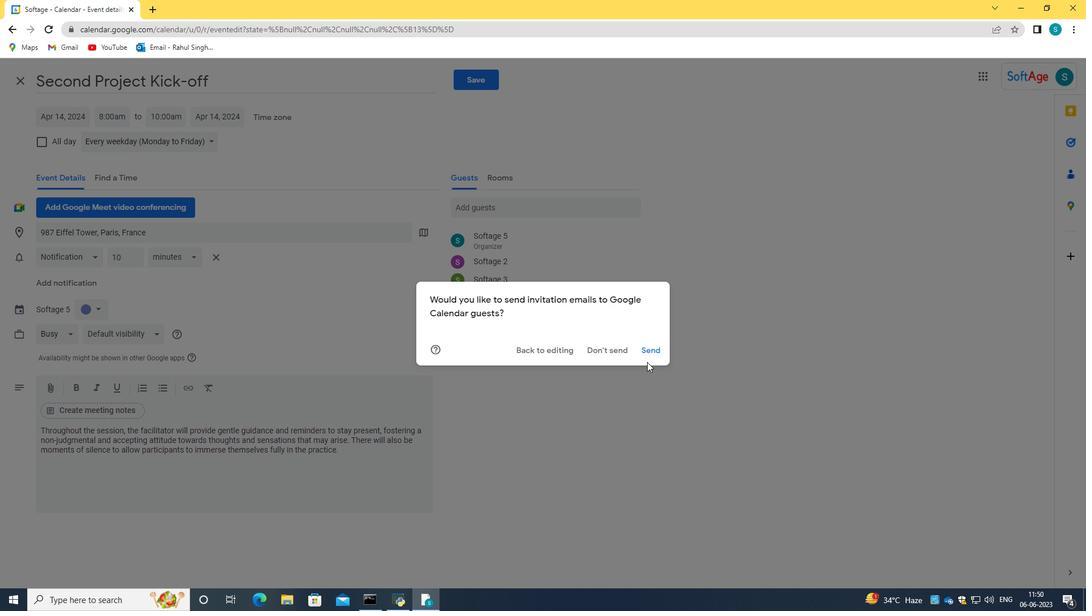 
Action: Mouse moved to (654, 354)
Screenshot: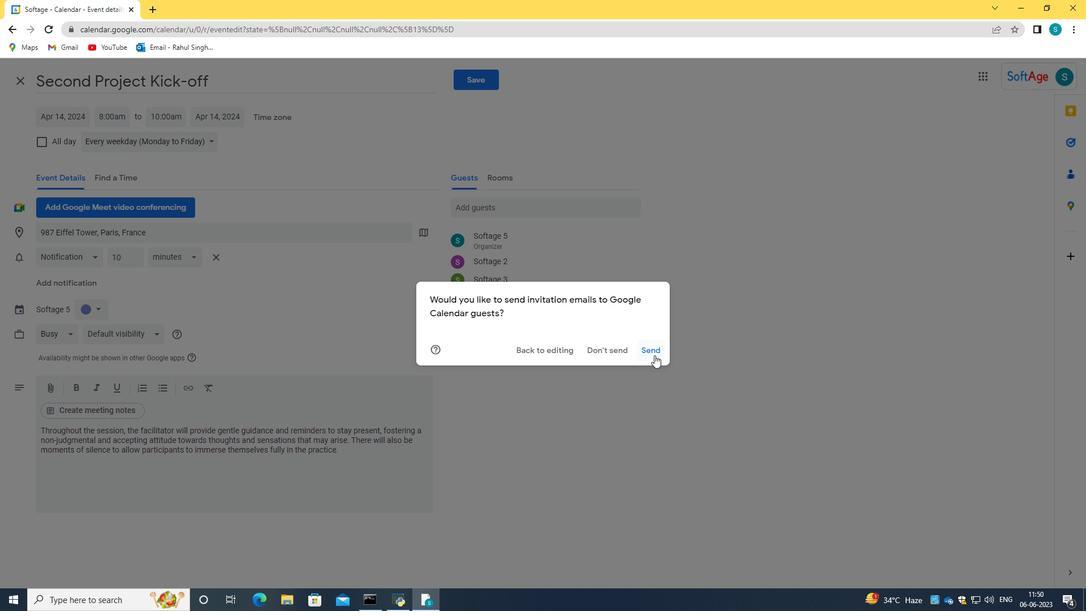 
Action: Mouse pressed left at (654, 354)
Screenshot: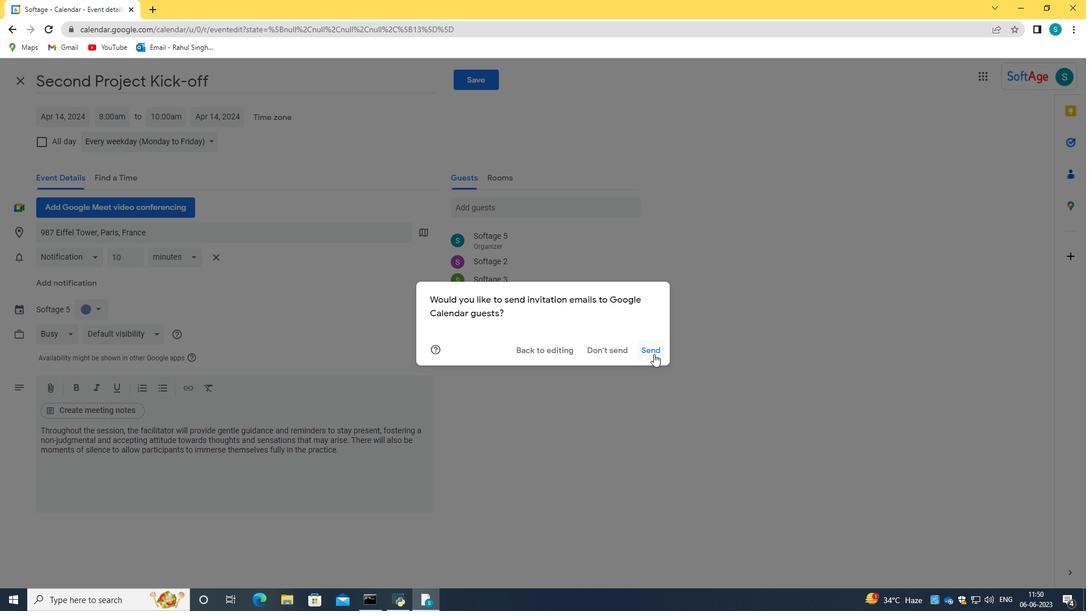 
Action: Mouse moved to (654, 353)
Screenshot: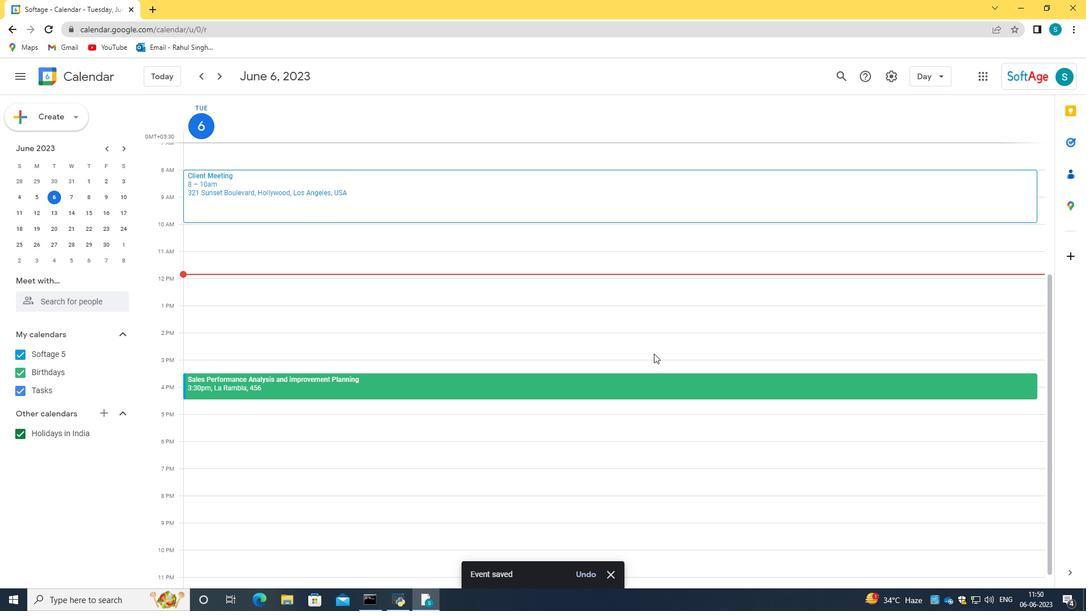 
